 Task: Set the default behaviour for Your Device Use permission to "Don't allow sites to know when you're actively using your device".
Action: Mouse moved to (954, 32)
Screenshot: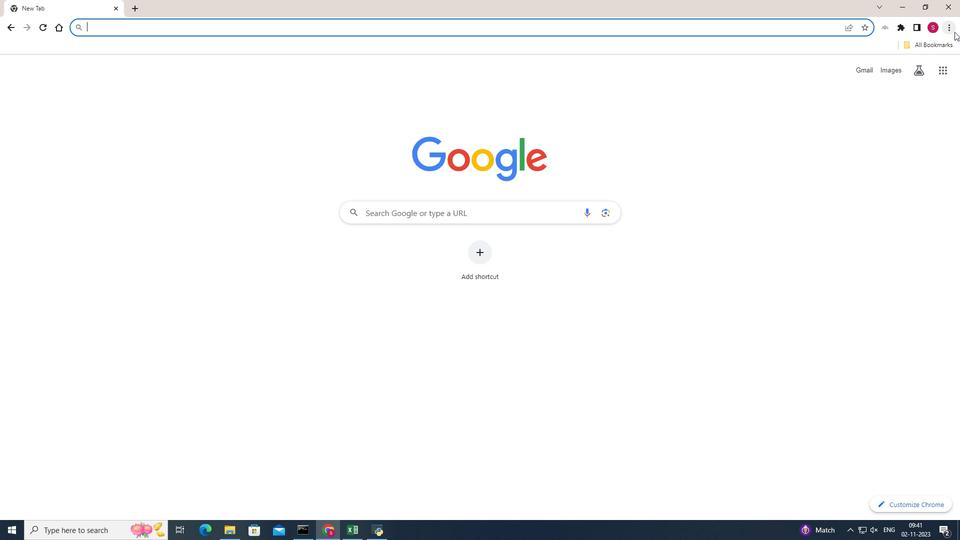 
Action: Mouse pressed left at (954, 32)
Screenshot: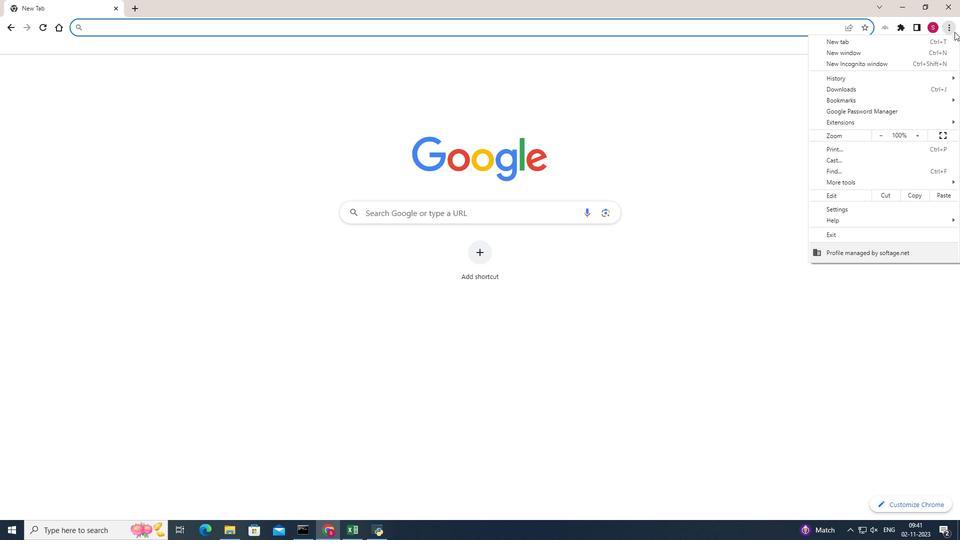 
Action: Mouse moved to (846, 214)
Screenshot: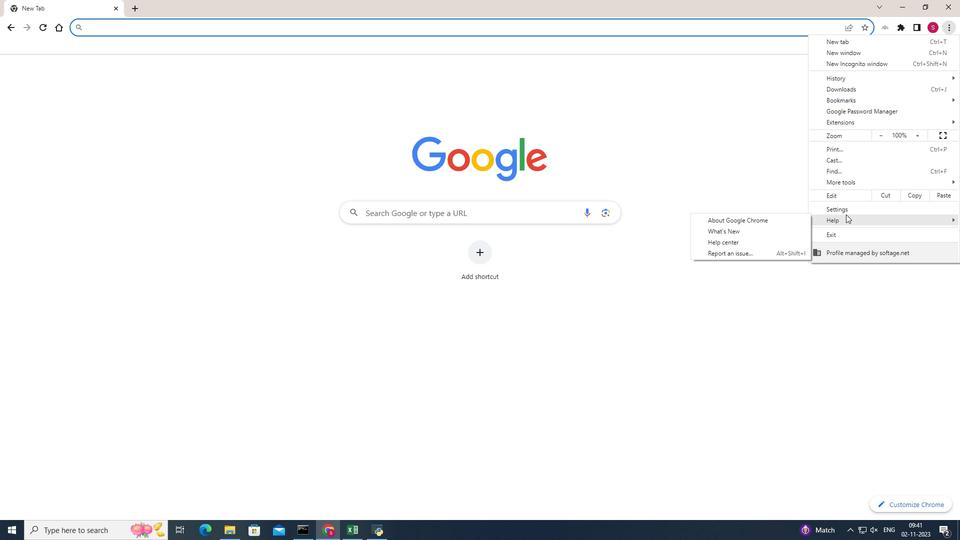 
Action: Mouse pressed left at (846, 214)
Screenshot: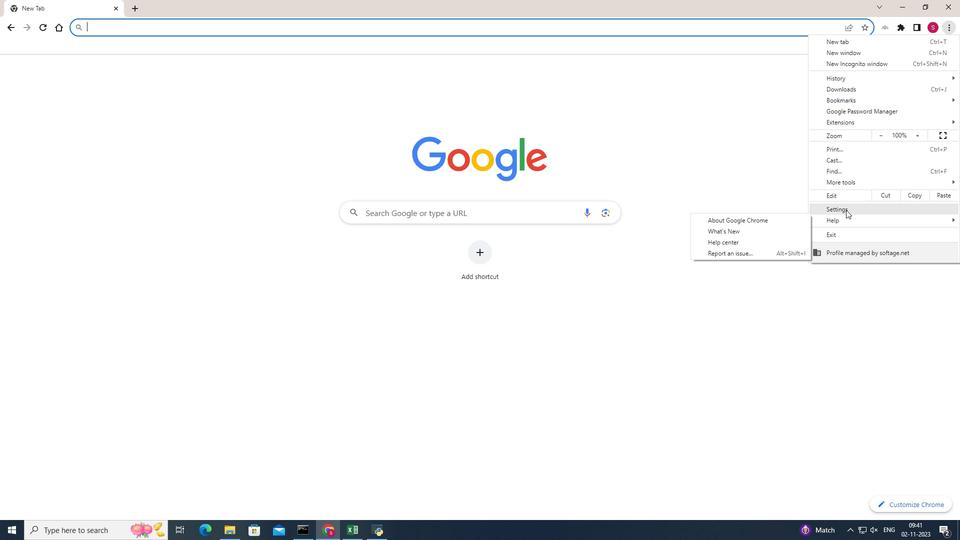 
Action: Mouse moved to (846, 210)
Screenshot: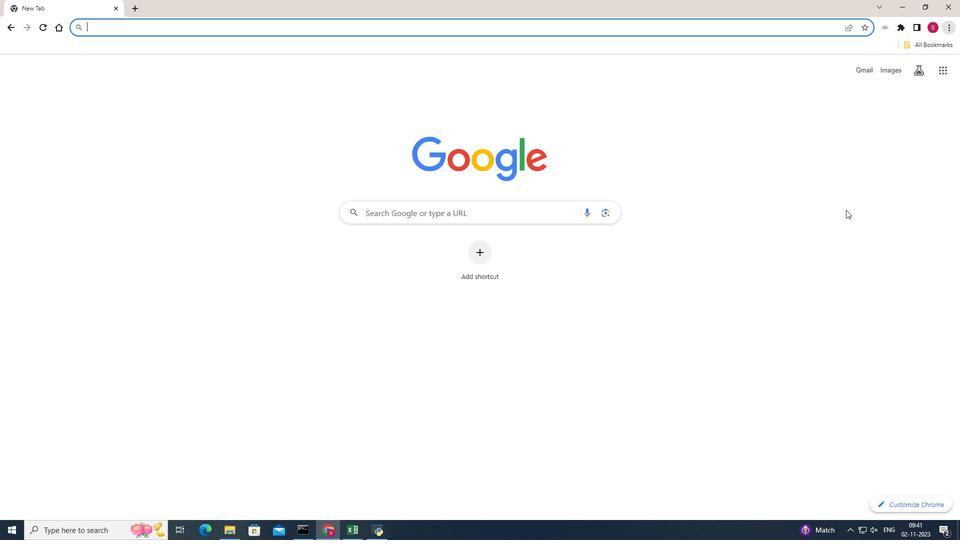 
Action: Mouse pressed left at (846, 210)
Screenshot: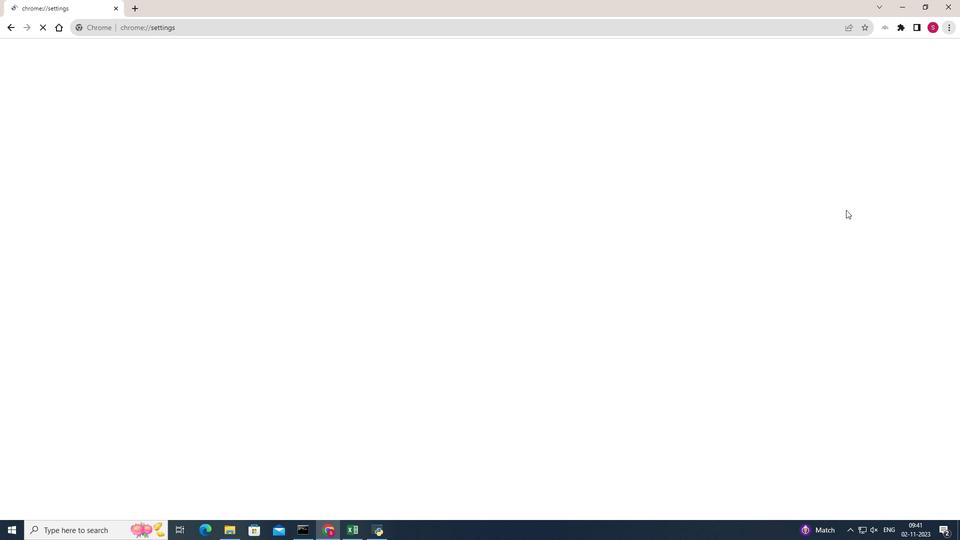 
Action: Mouse moved to (84, 123)
Screenshot: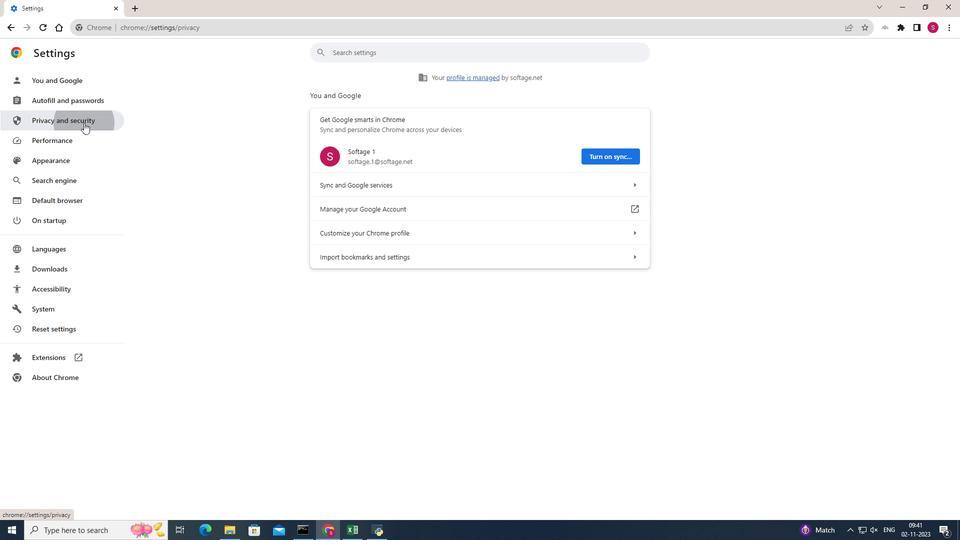 
Action: Mouse pressed left at (84, 123)
Screenshot: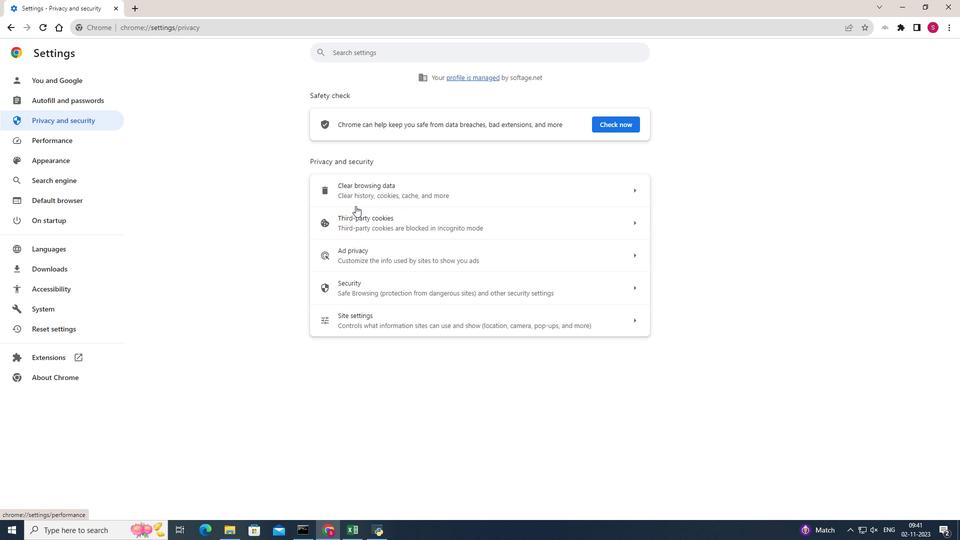 
Action: Mouse moved to (530, 316)
Screenshot: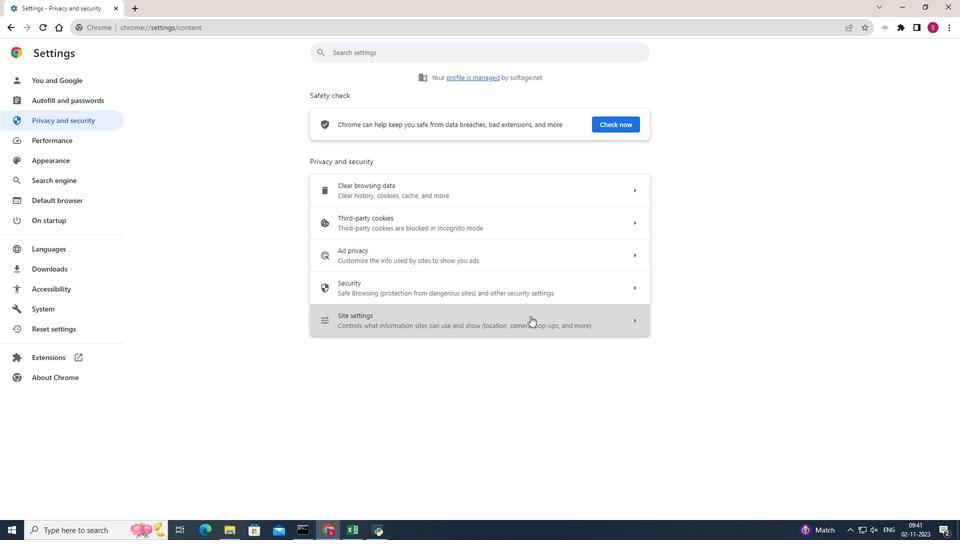 
Action: Mouse pressed left at (530, 316)
Screenshot: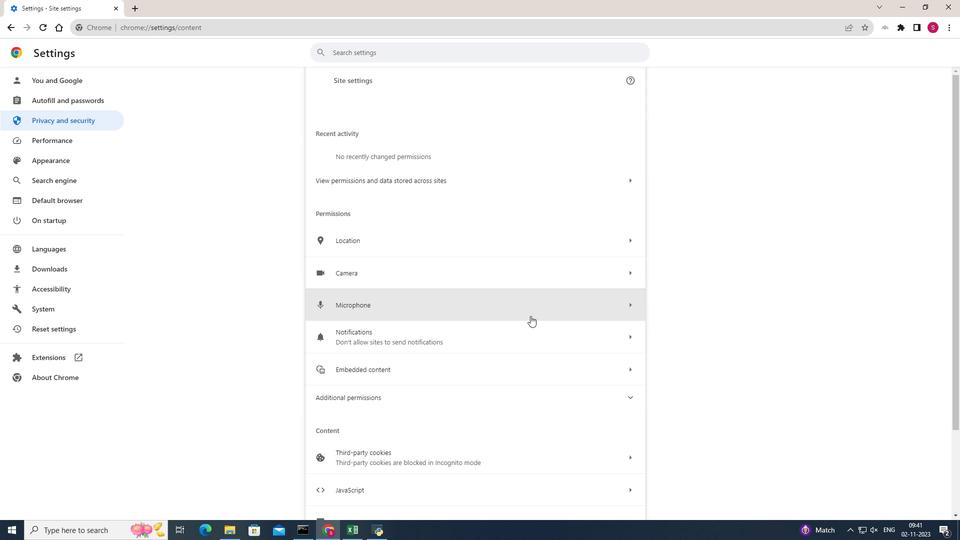 
Action: Mouse scrolled (530, 315) with delta (0, 0)
Screenshot: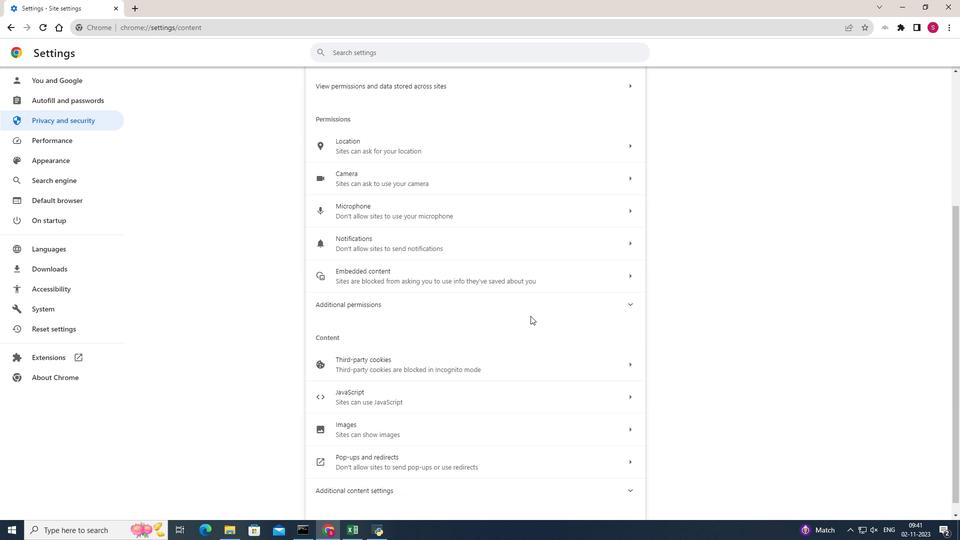 
Action: Mouse scrolled (530, 315) with delta (0, 0)
Screenshot: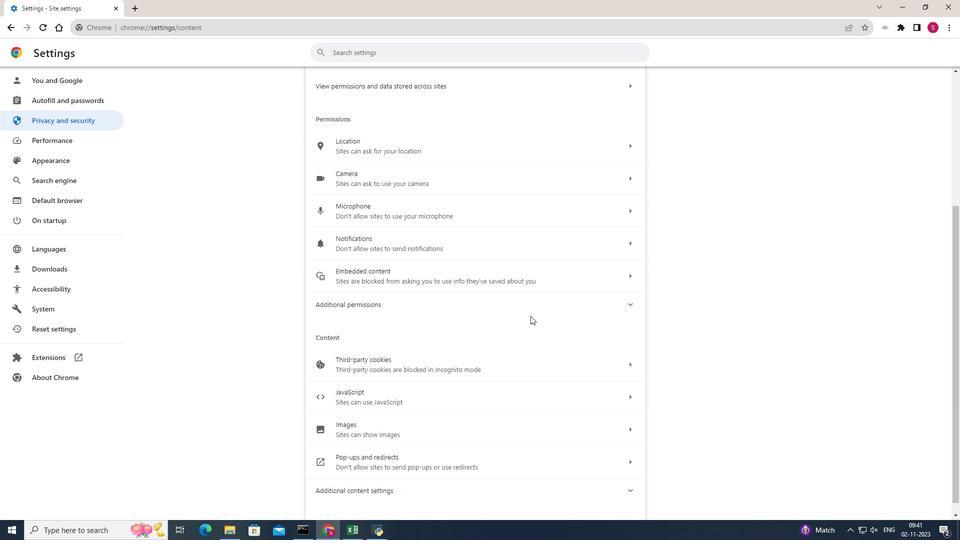 
Action: Mouse scrolled (530, 315) with delta (0, 0)
Screenshot: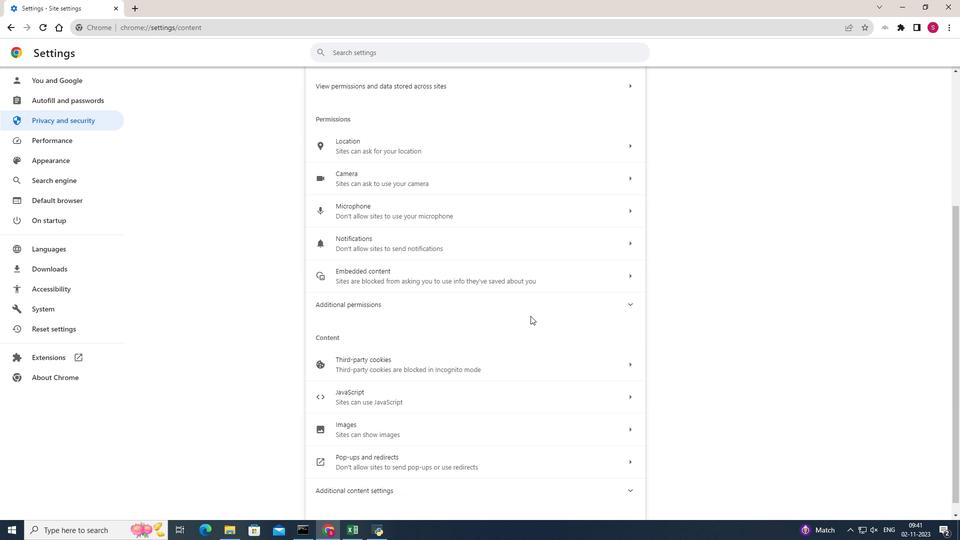 
Action: Mouse scrolled (530, 315) with delta (0, 0)
Screenshot: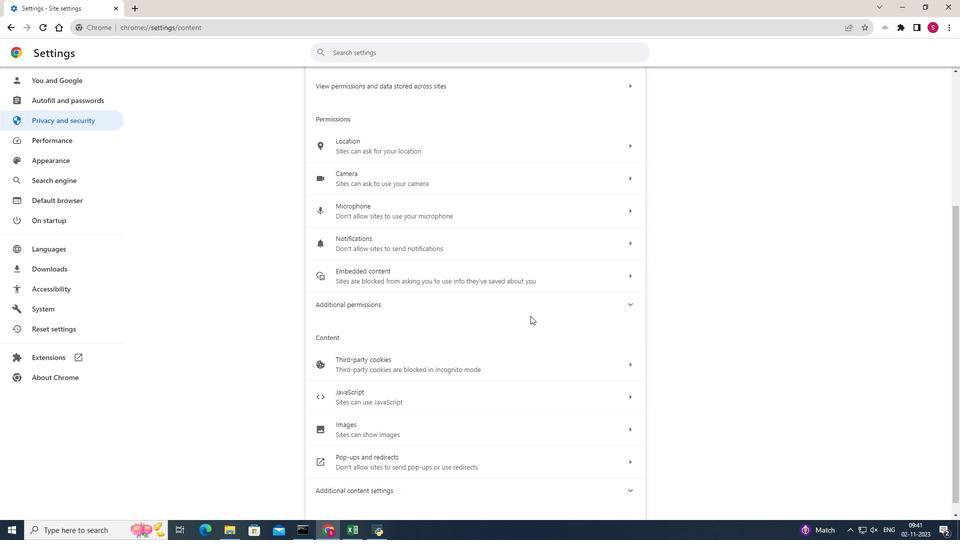 
Action: Mouse moved to (412, 304)
Screenshot: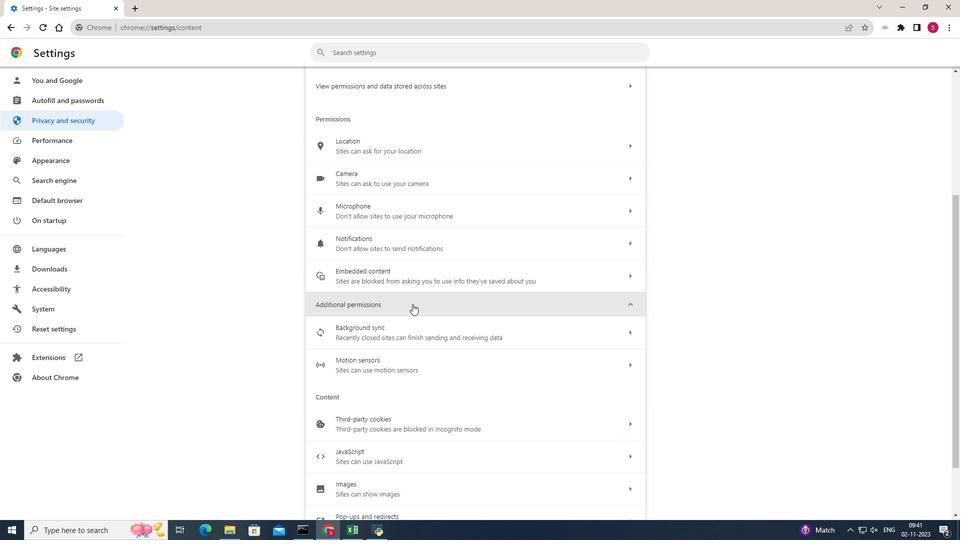 
Action: Mouse pressed left at (412, 304)
Screenshot: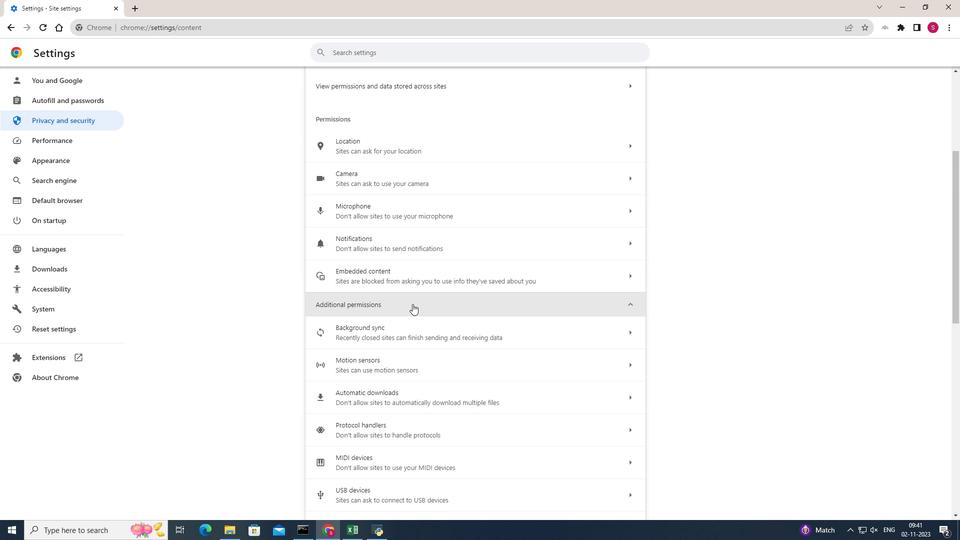 
Action: Mouse scrolled (412, 303) with delta (0, 0)
Screenshot: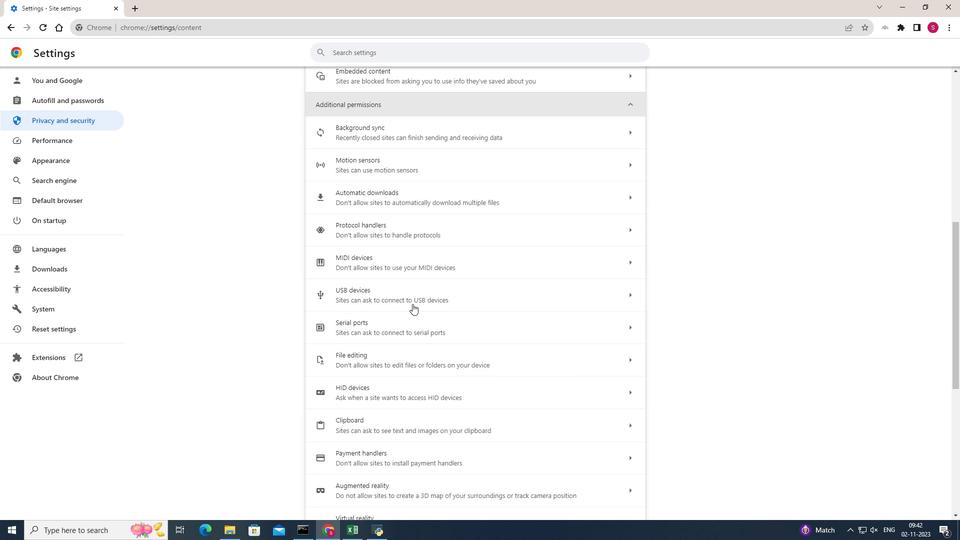 
Action: Mouse scrolled (412, 303) with delta (0, 0)
Screenshot: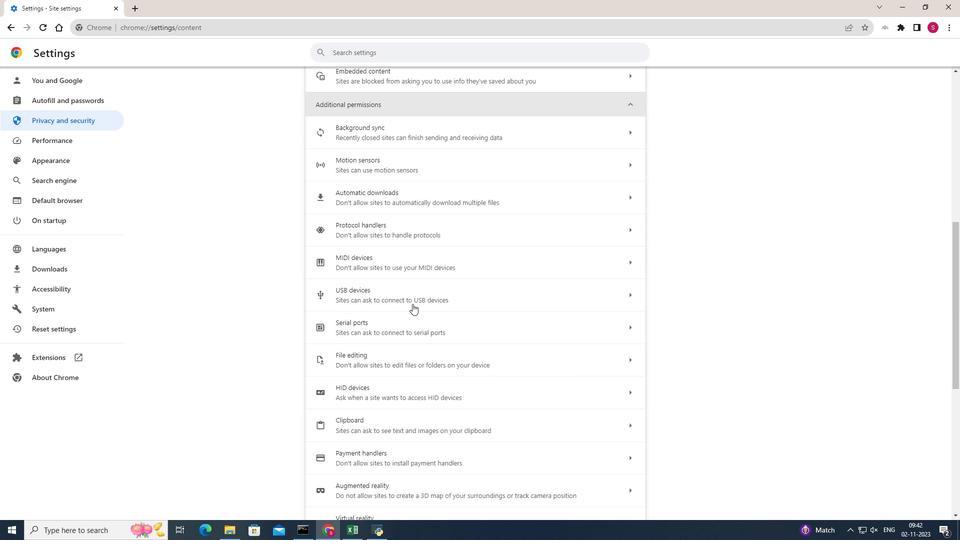 
Action: Mouse scrolled (412, 303) with delta (0, 0)
Screenshot: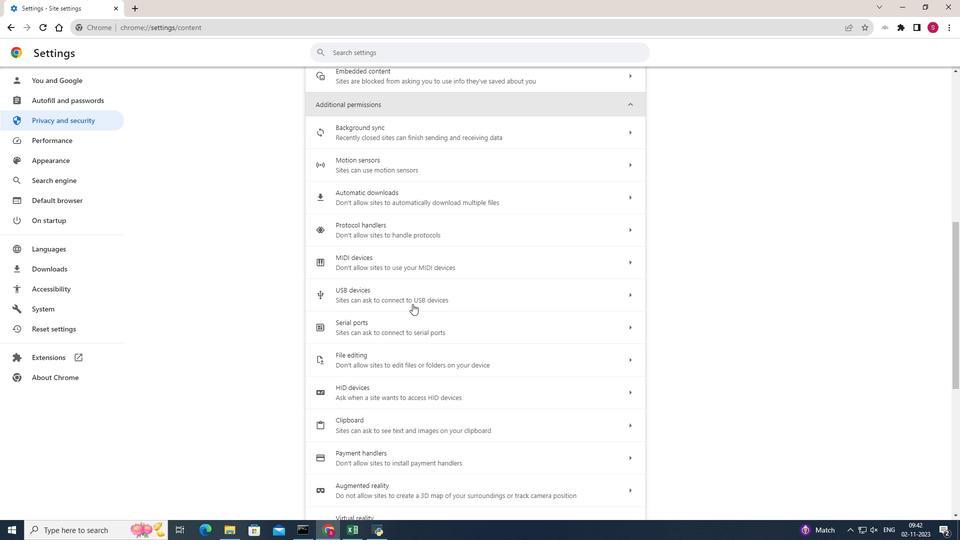 
Action: Mouse scrolled (412, 303) with delta (0, 0)
Screenshot: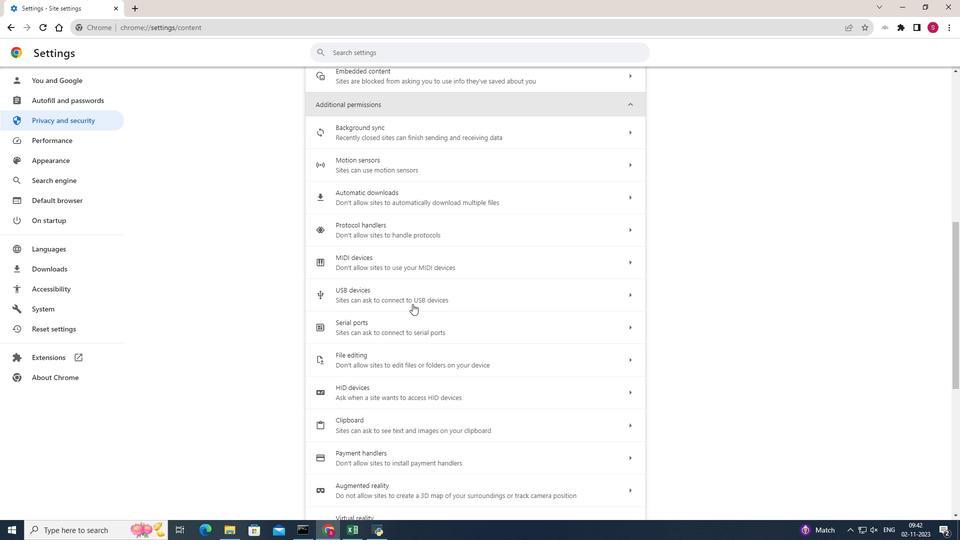 
Action: Mouse scrolled (412, 303) with delta (0, 0)
Screenshot: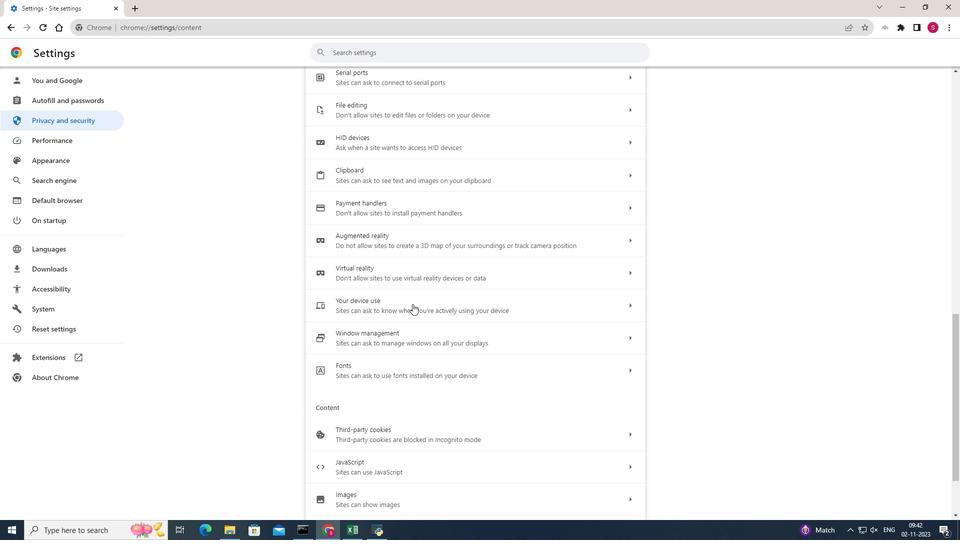 
Action: Mouse scrolled (412, 303) with delta (0, 0)
Screenshot: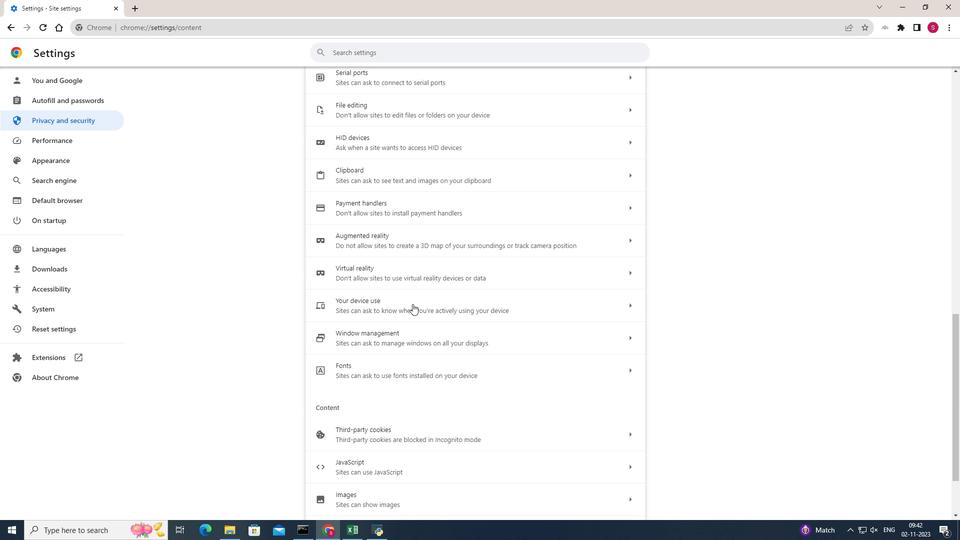 
Action: Mouse scrolled (412, 303) with delta (0, 0)
Screenshot: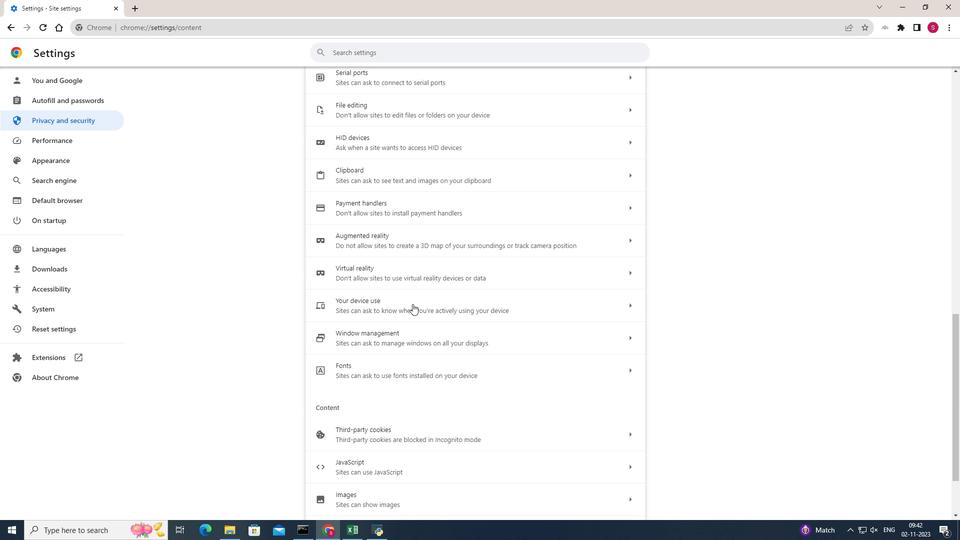 
Action: Mouse scrolled (412, 303) with delta (0, 0)
Screenshot: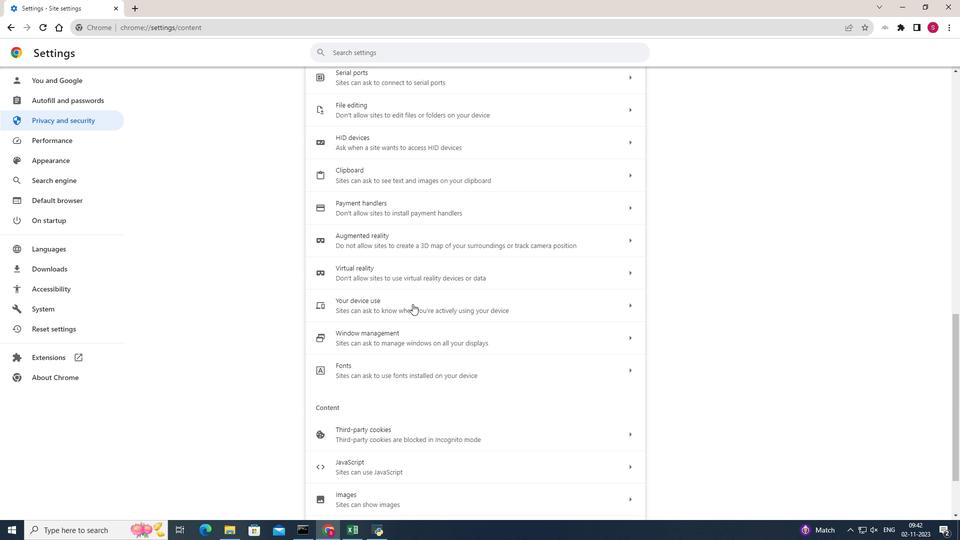 
Action: Mouse scrolled (412, 303) with delta (0, 0)
Screenshot: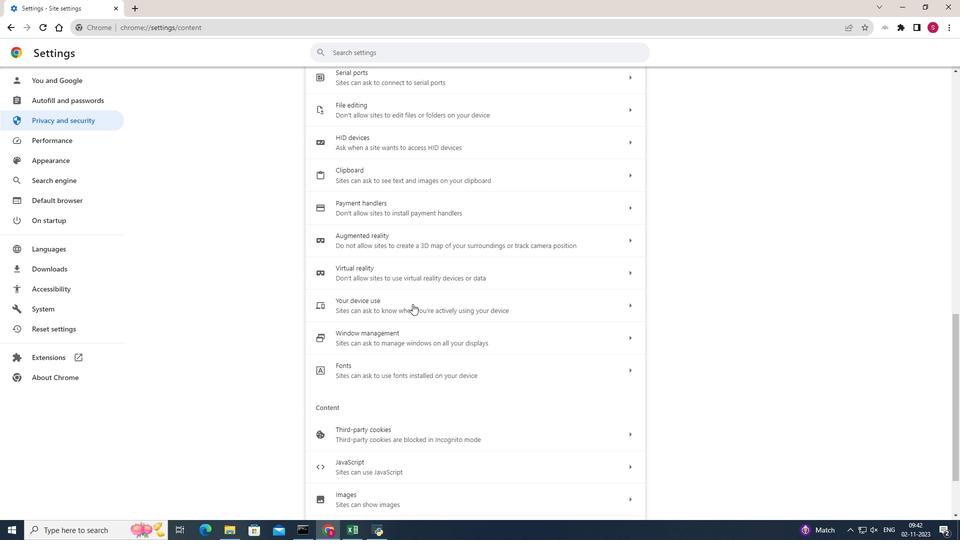 
Action: Mouse pressed left at (412, 304)
Screenshot: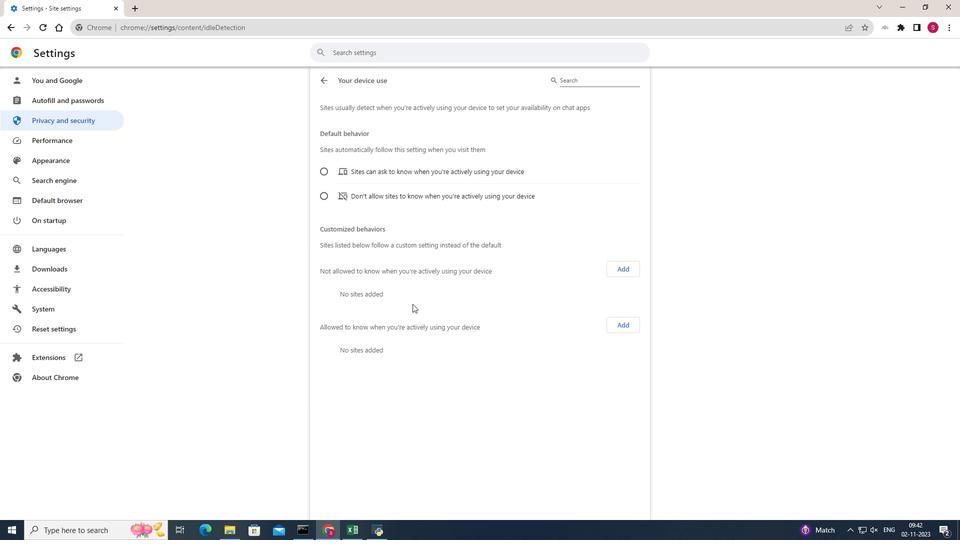 
Action: Mouse moved to (320, 196)
Screenshot: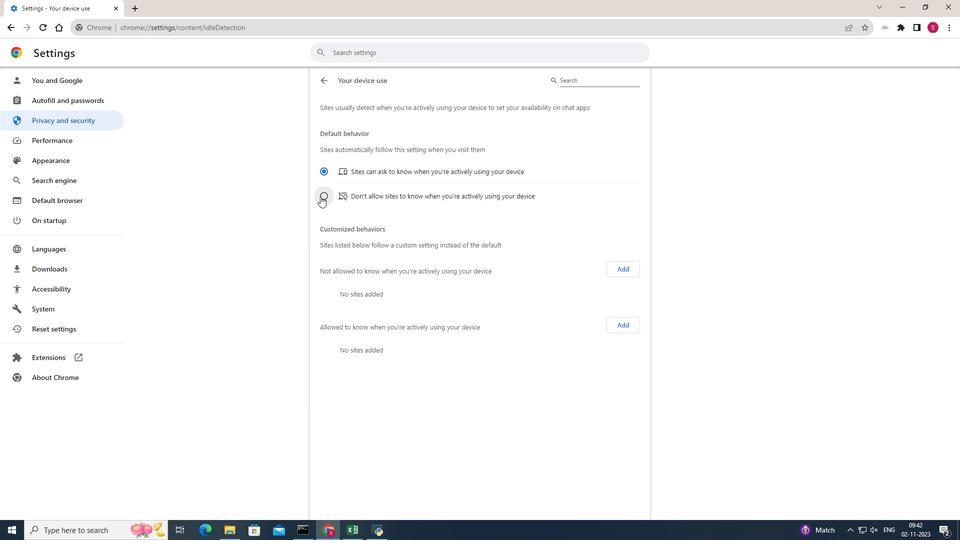 
Action: Mouse pressed left at (320, 196)
Screenshot: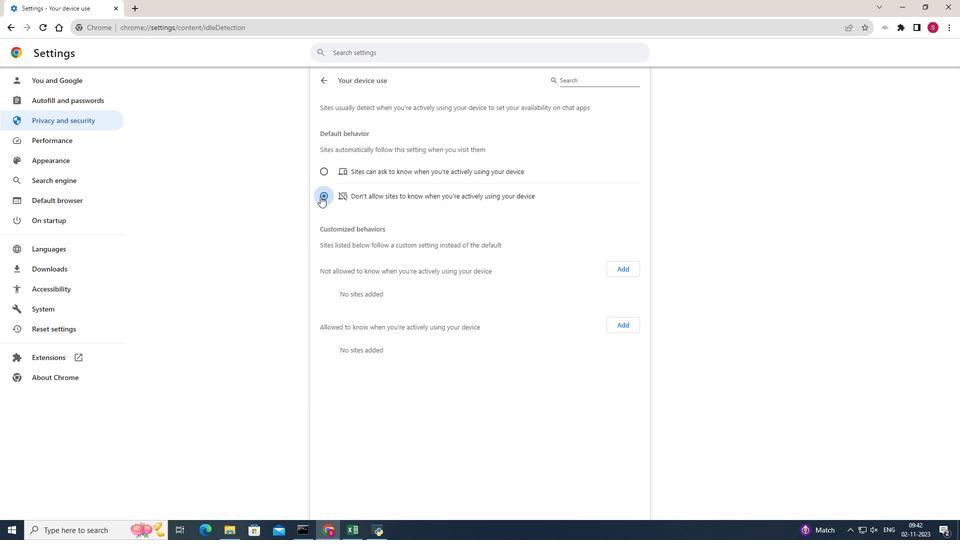 
Action: Mouse moved to (654, 235)
Screenshot: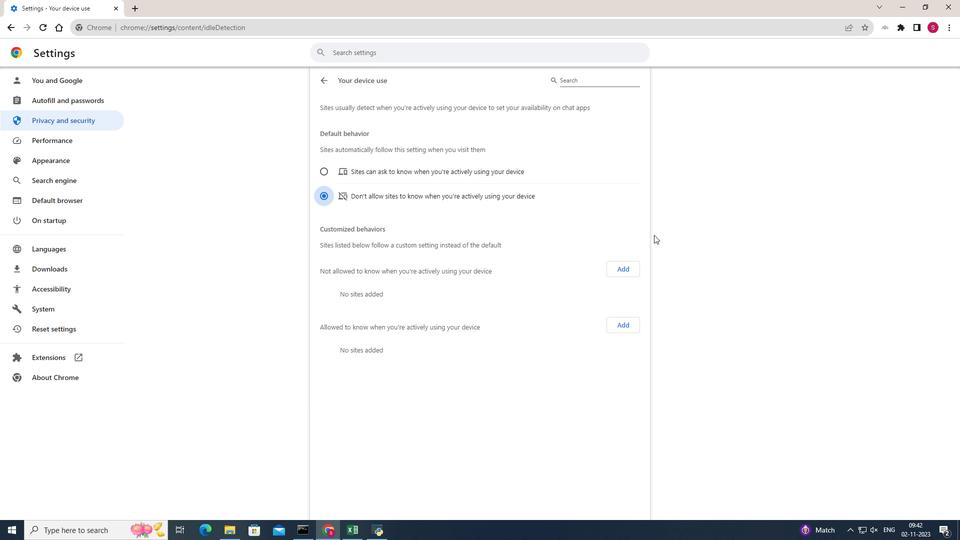 
